 Task: Use Electric Guitar Maj Chord Sound Effect in this video "Movie A.mp4"
Action: Mouse moved to (478, 82)
Screenshot: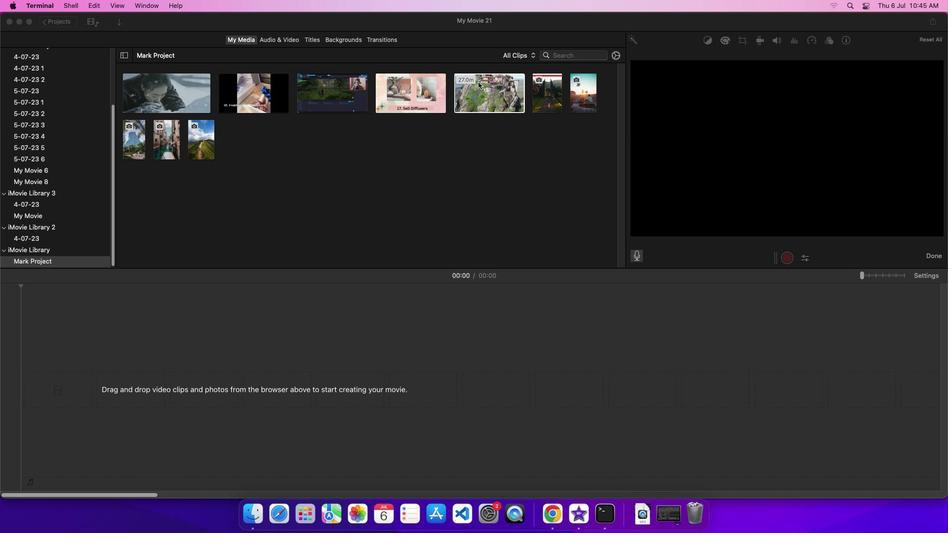 
Action: Mouse pressed left at (478, 82)
Screenshot: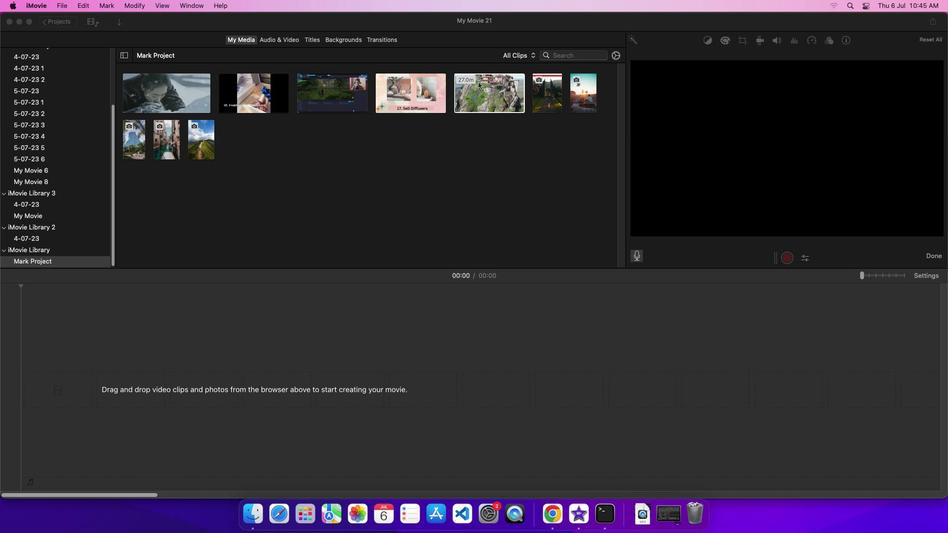 
Action: Mouse moved to (490, 88)
Screenshot: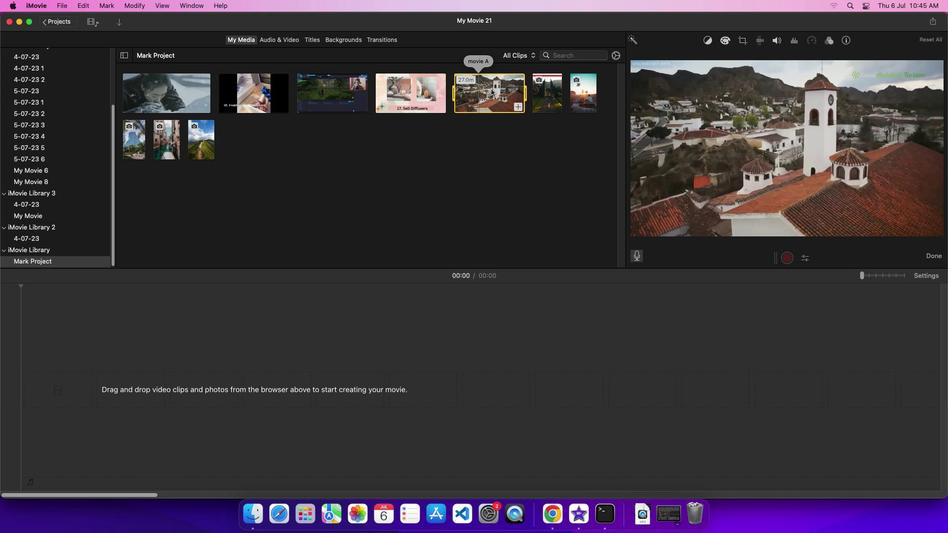 
Action: Mouse pressed left at (490, 88)
Screenshot: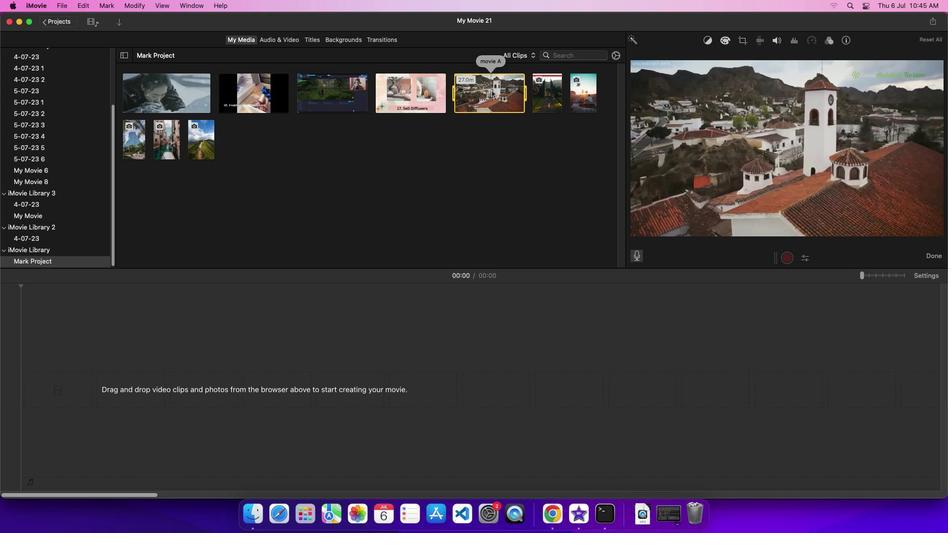 
Action: Mouse moved to (279, 36)
Screenshot: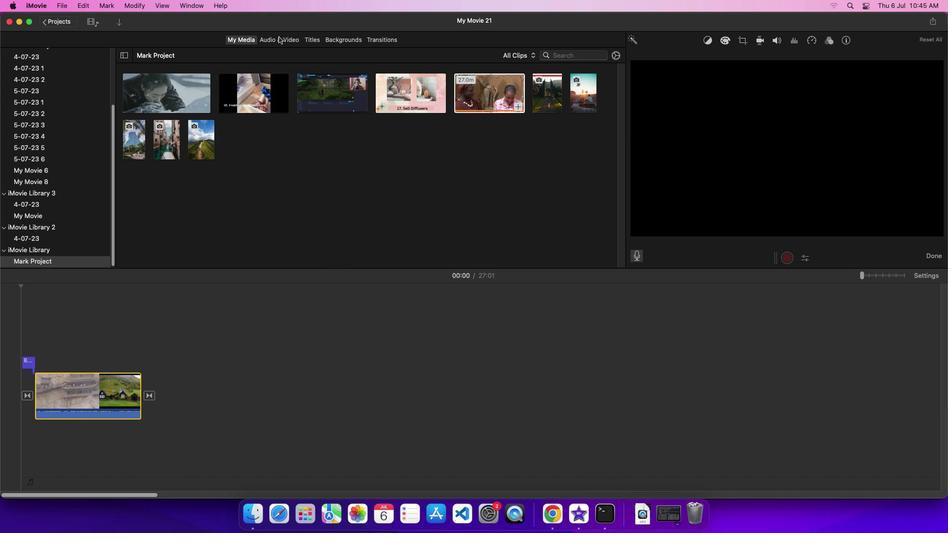 
Action: Mouse pressed left at (279, 36)
Screenshot: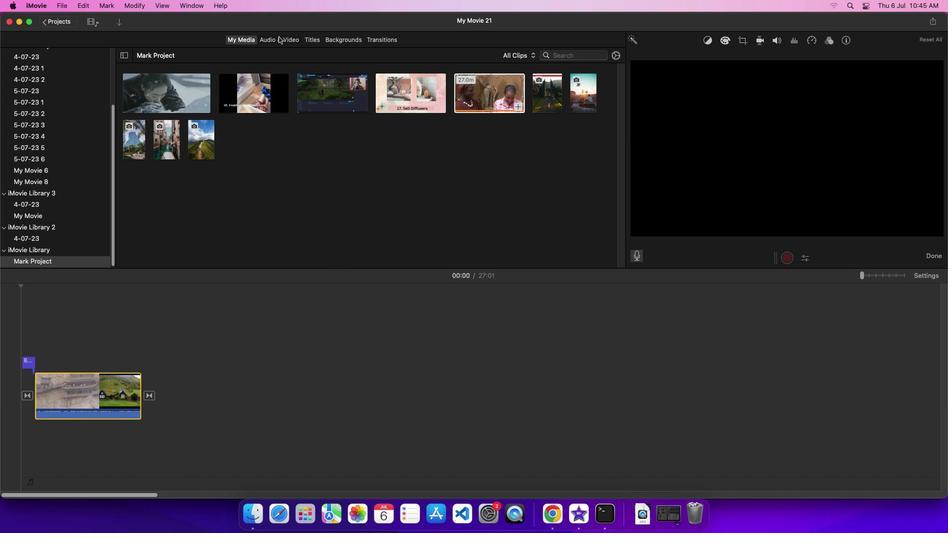 
Action: Mouse moved to (59, 92)
Screenshot: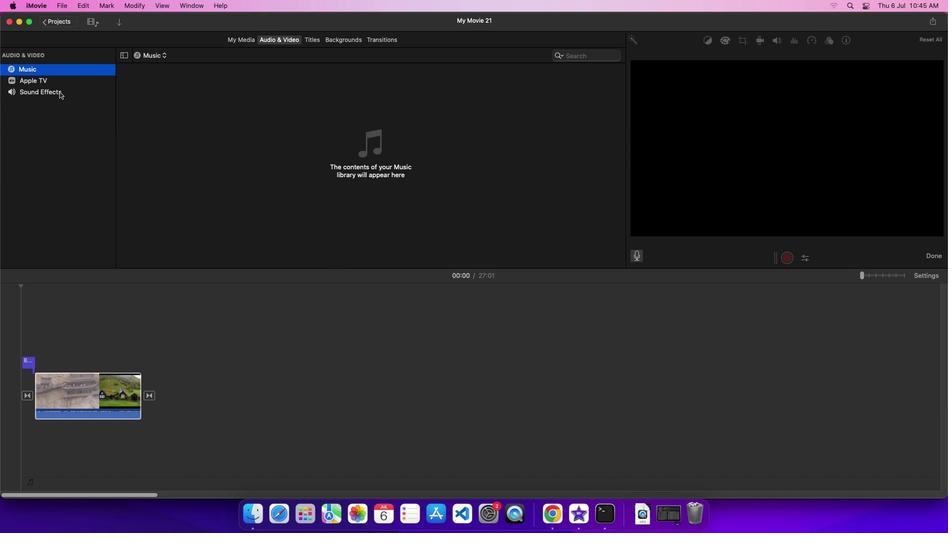 
Action: Mouse pressed left at (59, 92)
Screenshot: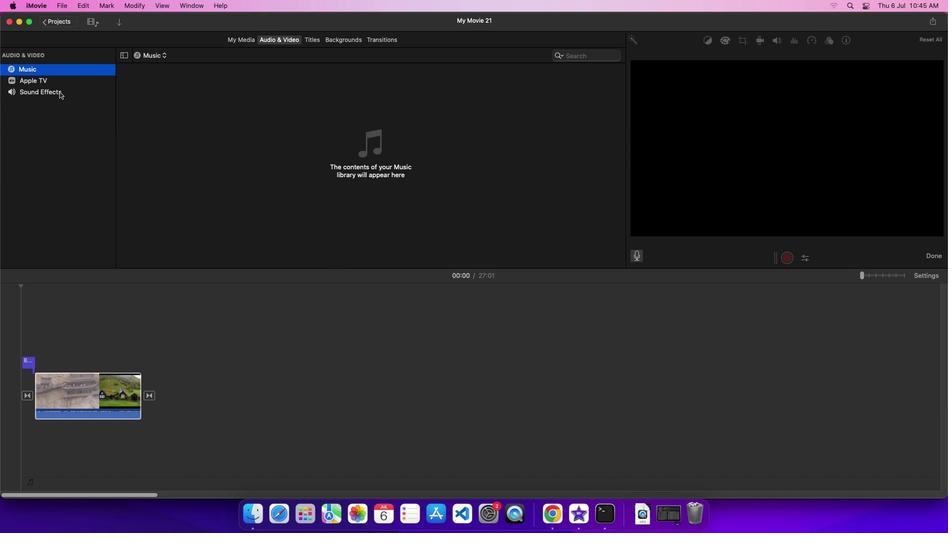 
Action: Mouse moved to (175, 226)
Screenshot: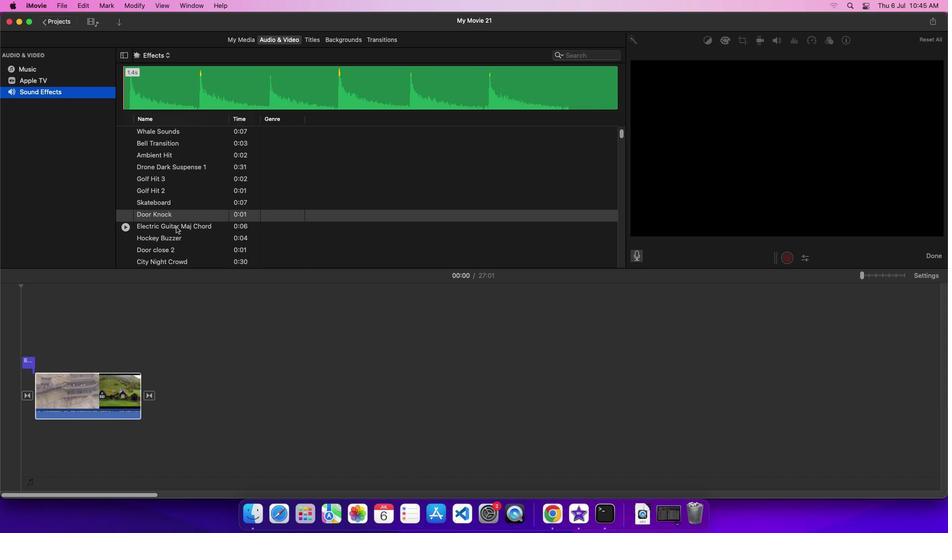 
Action: Mouse pressed left at (175, 226)
Screenshot: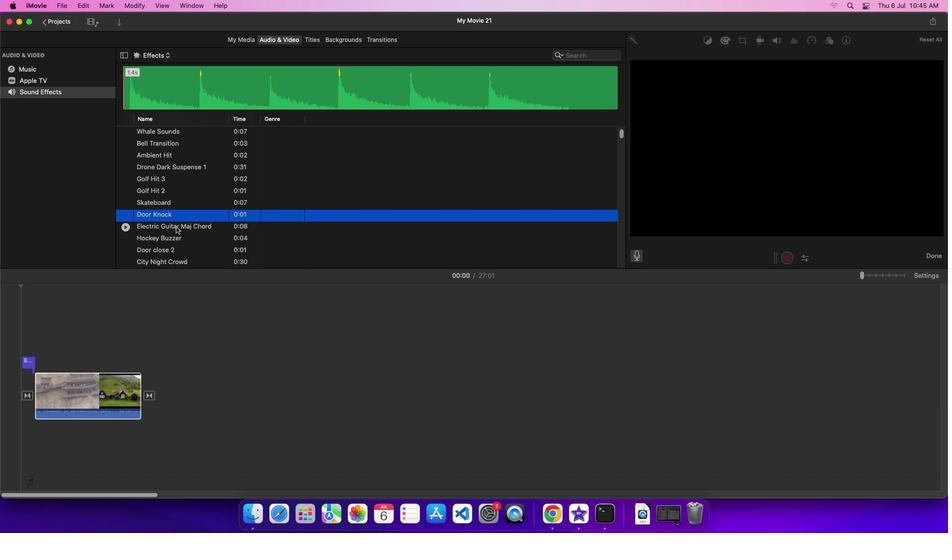 
Action: Mouse moved to (207, 231)
Screenshot: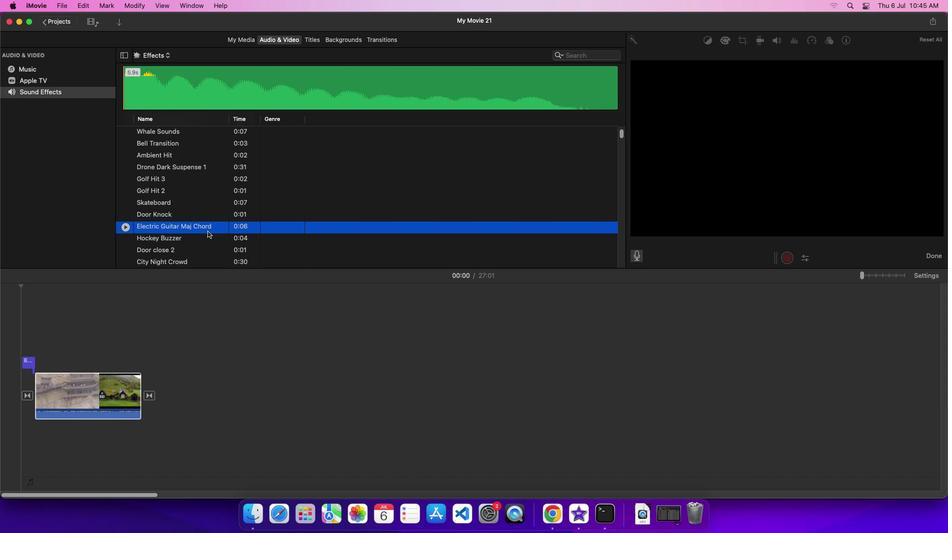 
Action: Mouse pressed left at (207, 231)
Screenshot: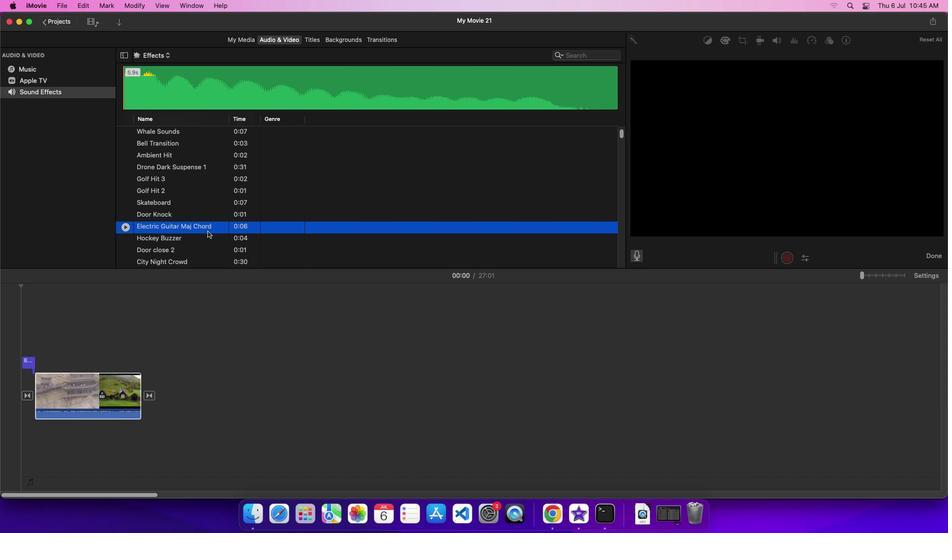 
Action: Mouse moved to (96, 457)
Screenshot: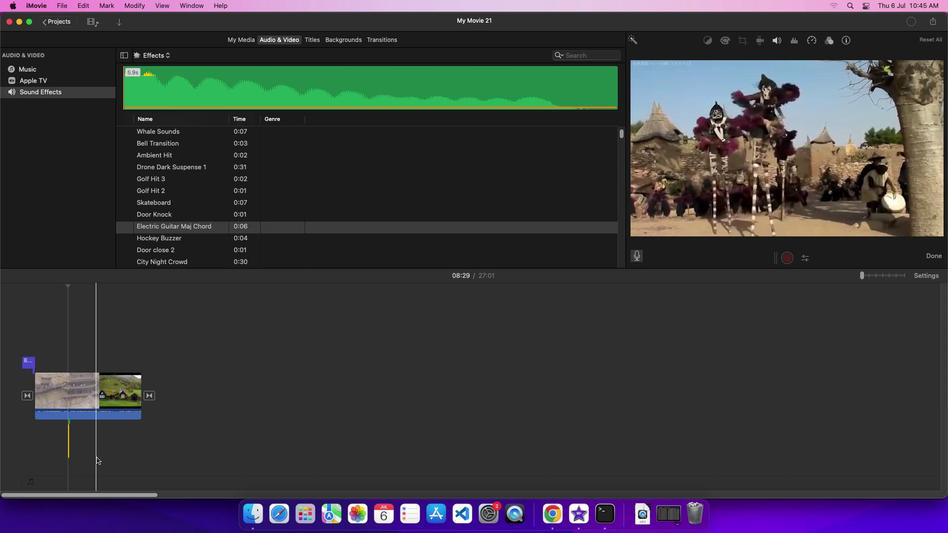 
